 Task: Add the task  Create a feature to sync data across multiple devices to the section Data Mining Sprint in the project Visionary and add a Due Date to the respective task as 2024/04/17.
Action: Mouse moved to (504, 428)
Screenshot: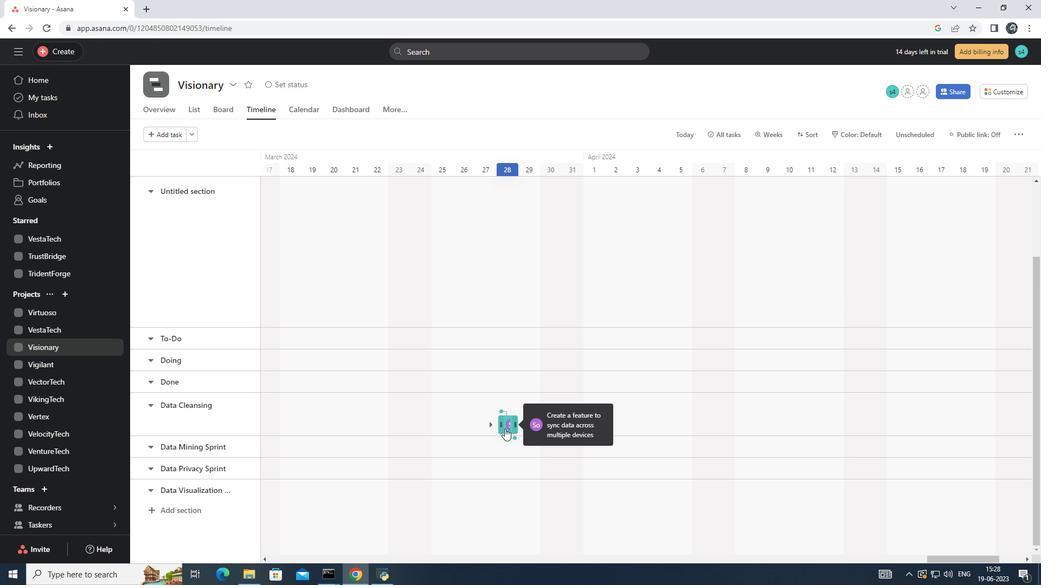 
Action: Mouse pressed left at (504, 428)
Screenshot: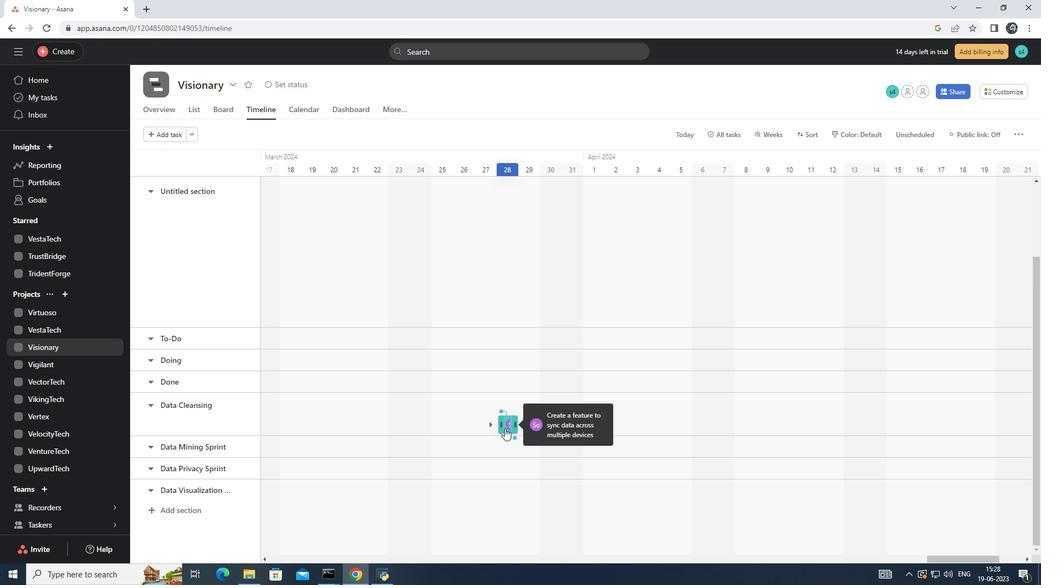 
Action: Mouse moved to (842, 239)
Screenshot: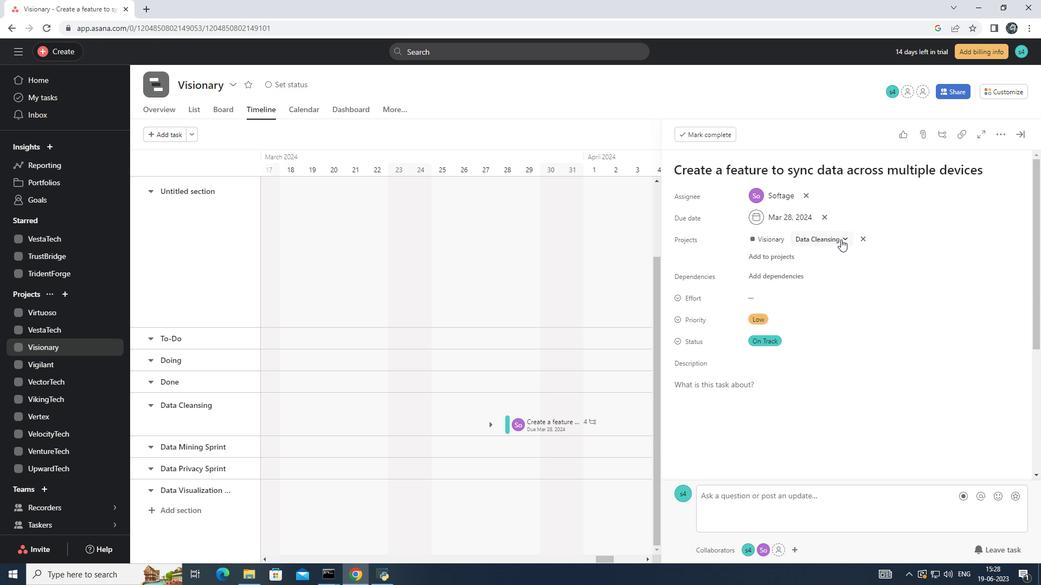 
Action: Mouse pressed left at (842, 239)
Screenshot: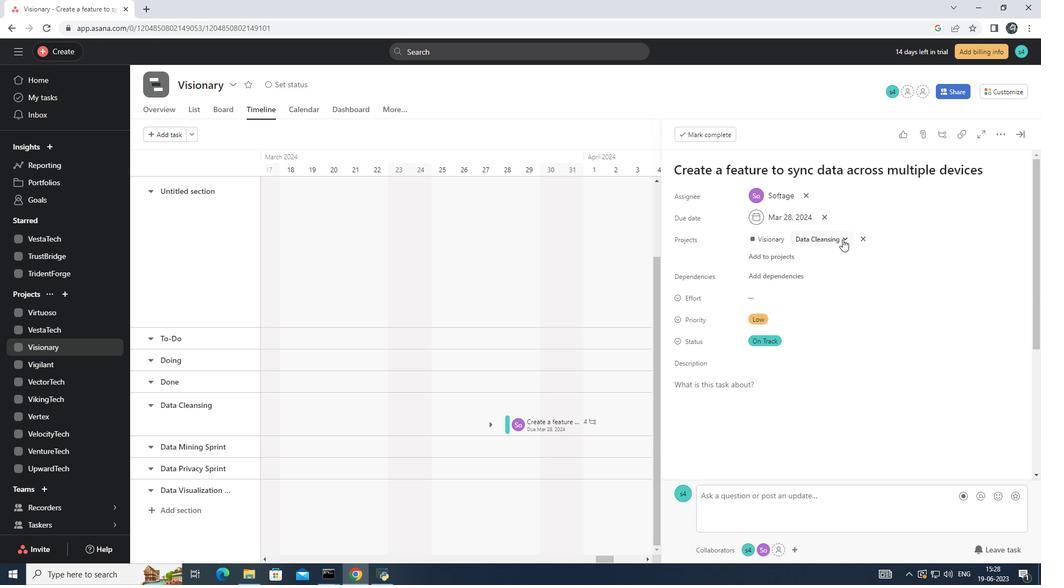 
Action: Mouse moved to (825, 357)
Screenshot: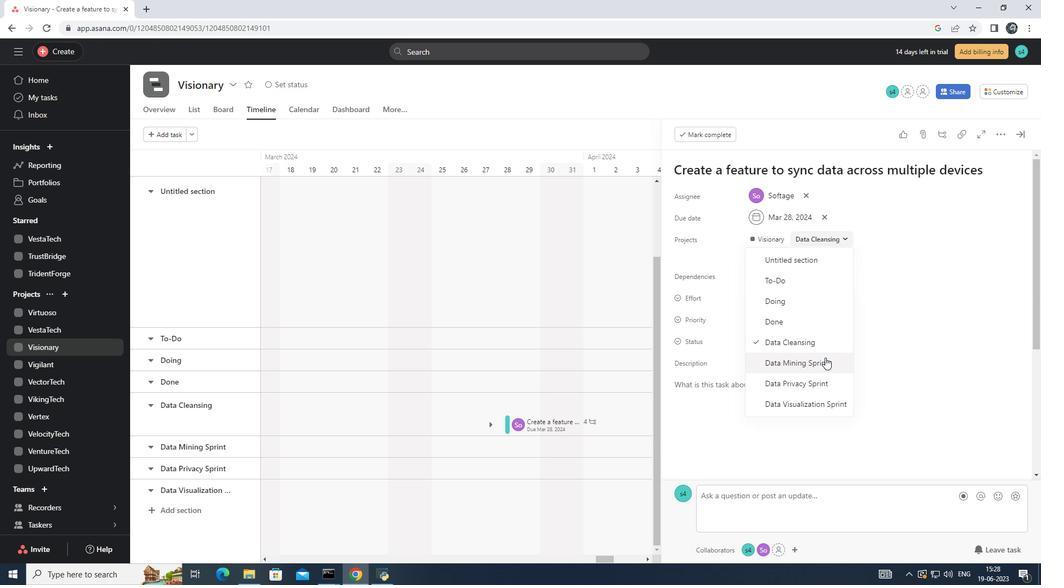 
Action: Mouse pressed left at (825, 357)
Screenshot: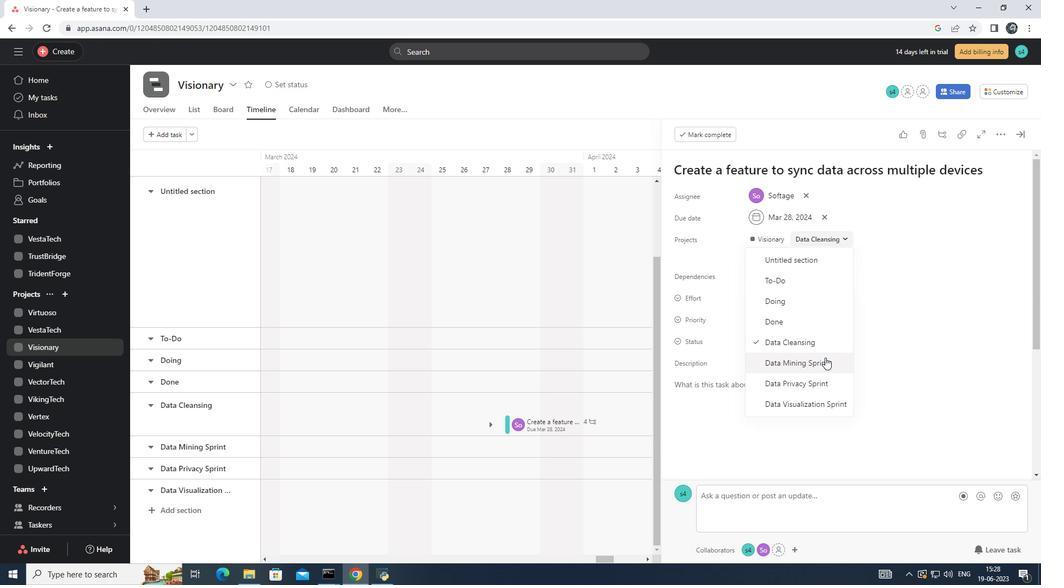 
Action: Mouse moved to (821, 215)
Screenshot: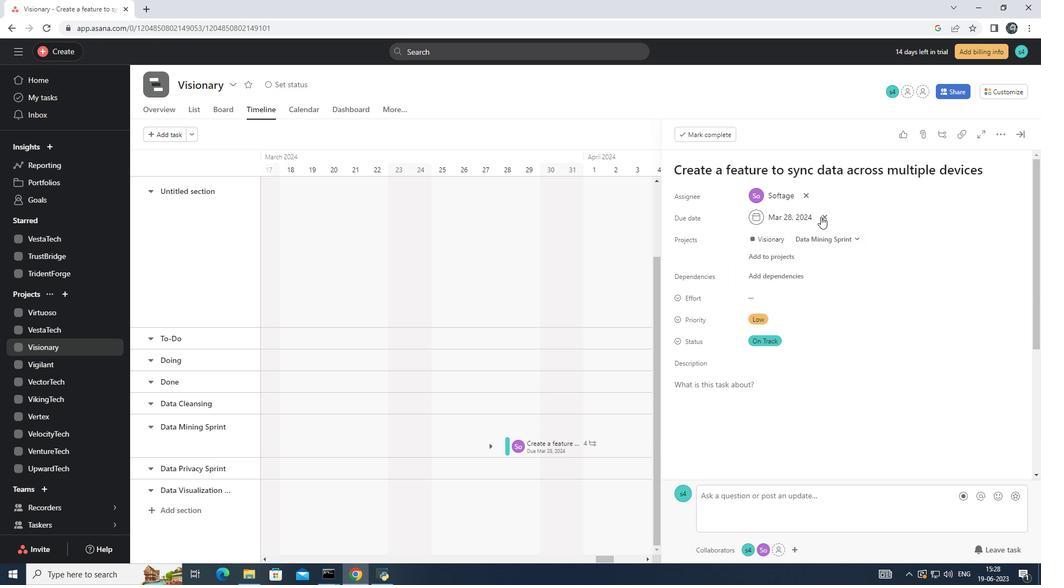 
Action: Mouse pressed left at (821, 215)
Screenshot: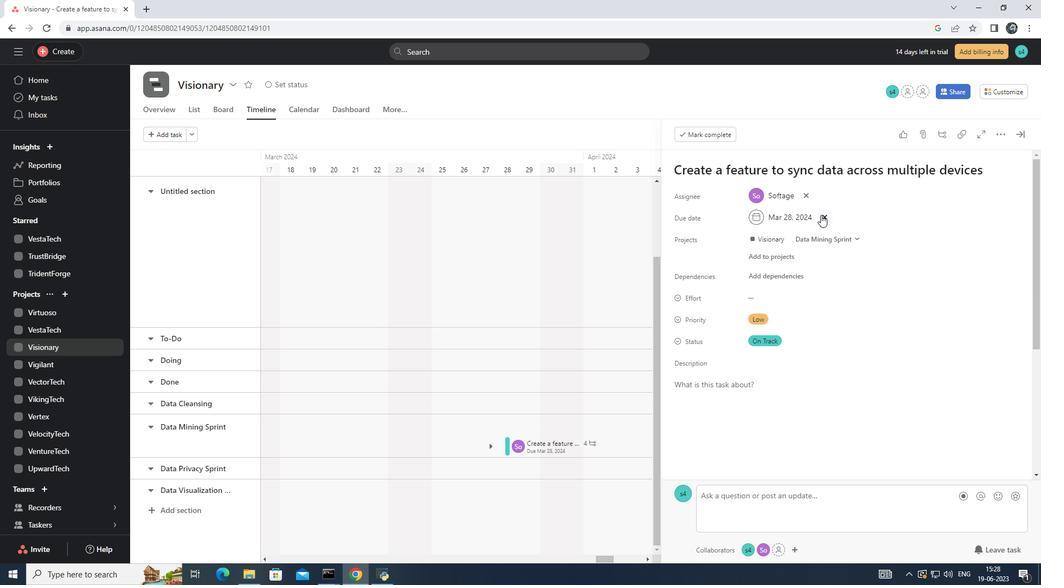
Action: Mouse moved to (768, 219)
Screenshot: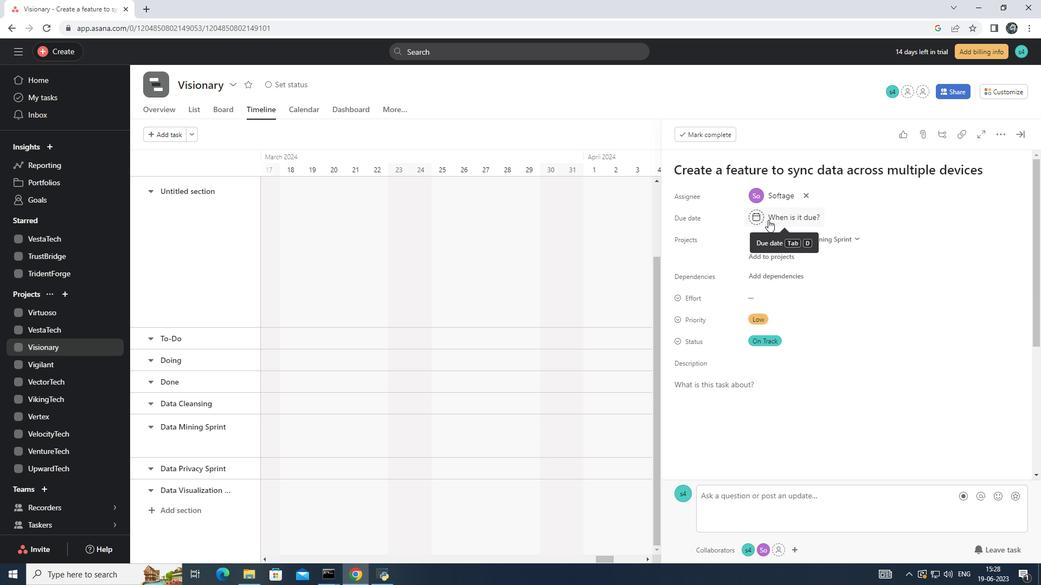 
Action: Mouse pressed left at (768, 219)
Screenshot: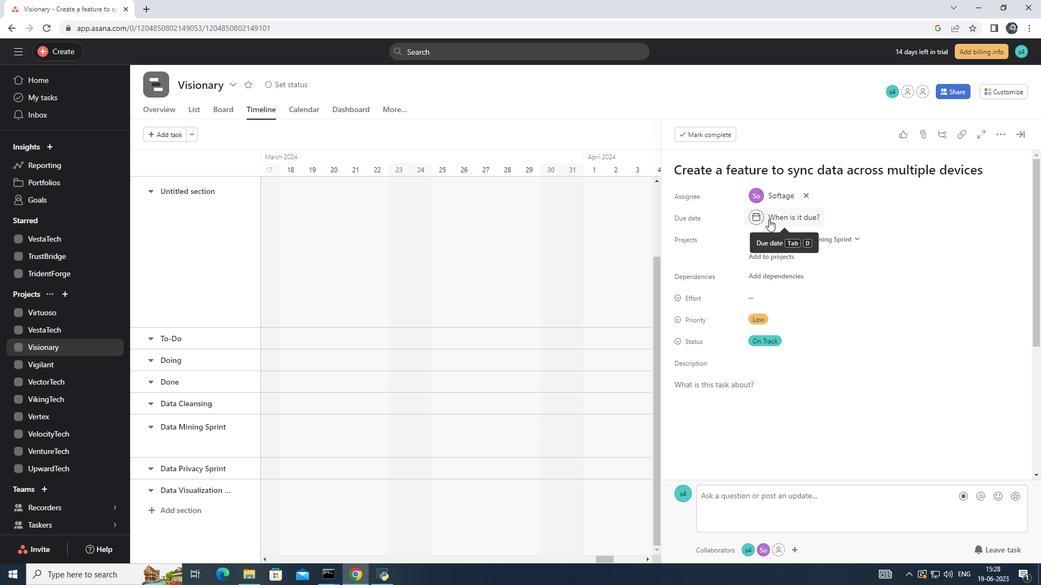 
Action: Key pressed 2024/04/17<Key.enter>
Screenshot: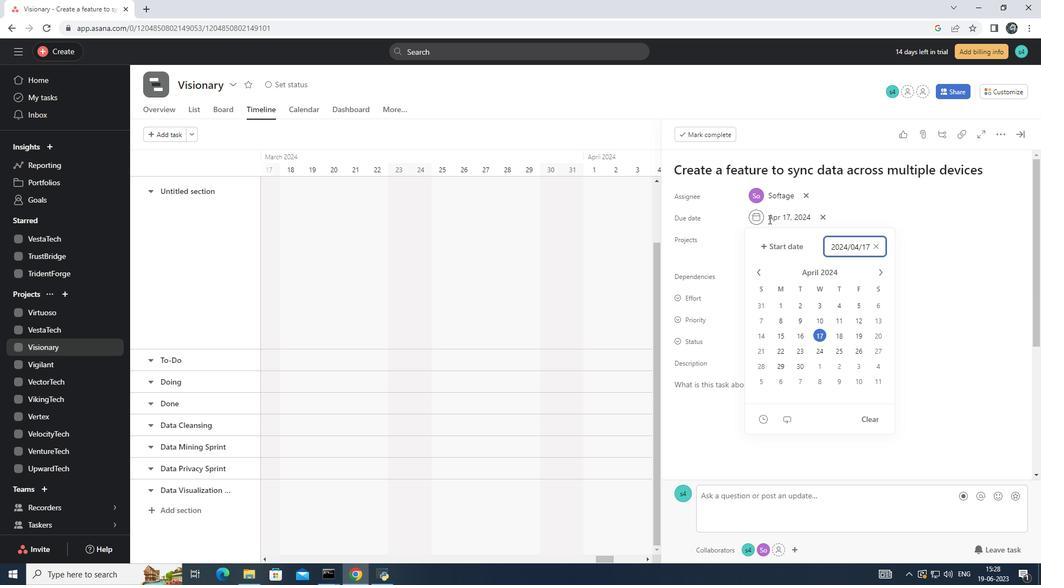 
